 Task: Add the card "MERCHANT" for your new game.
Action: Mouse moved to (222, 680)
Screenshot: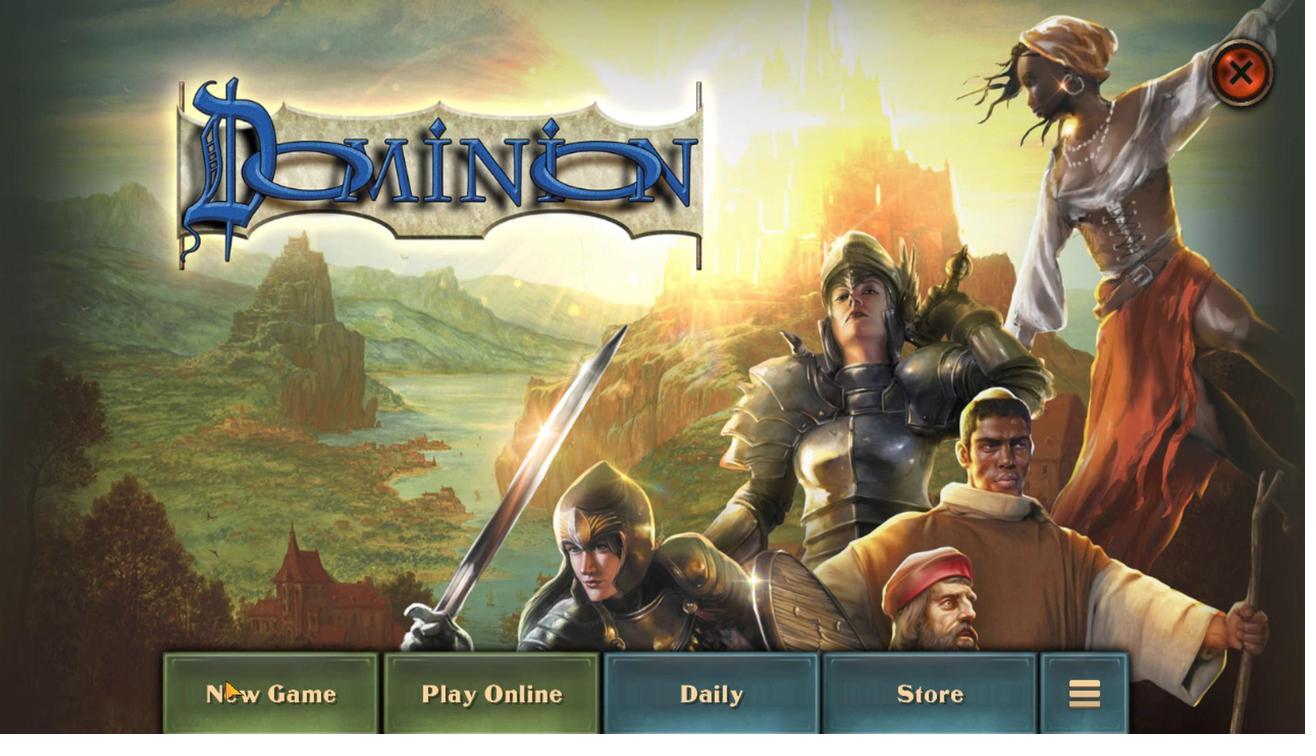 
Action: Mouse pressed left at (222, 680)
Screenshot: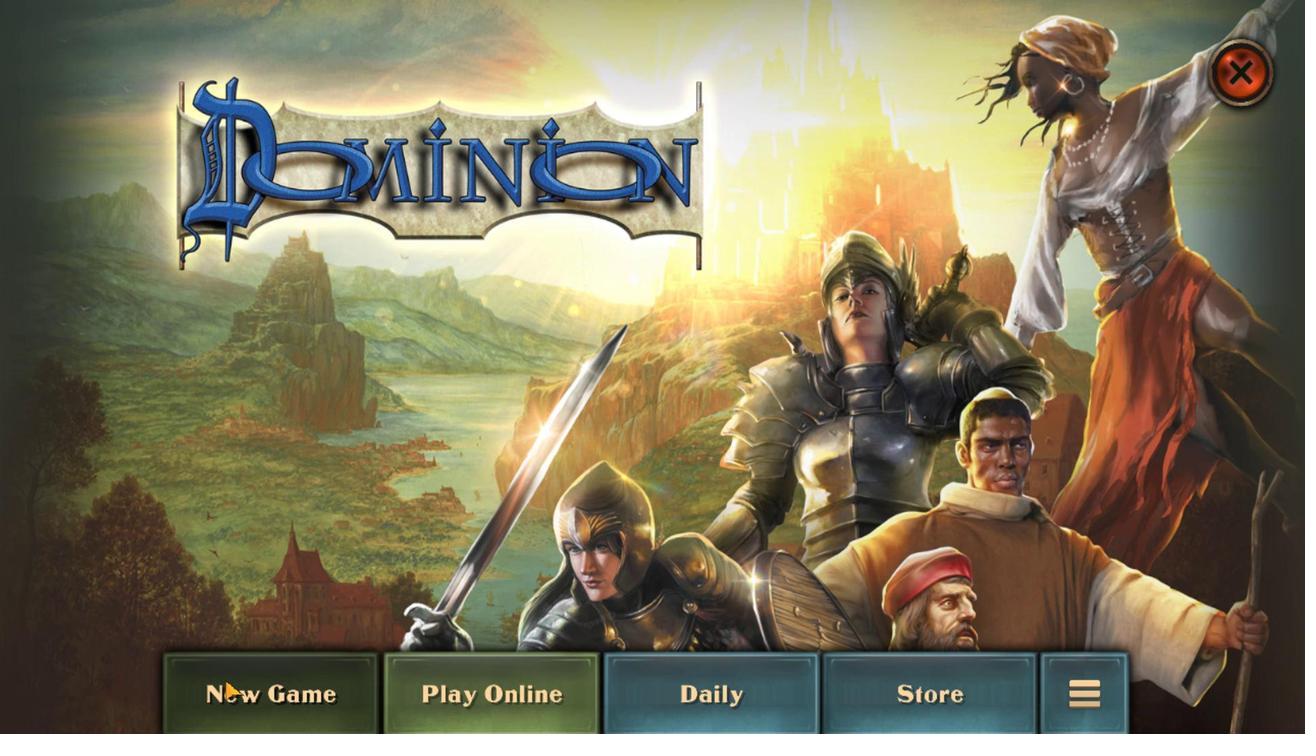 
Action: Mouse moved to (608, 161)
Screenshot: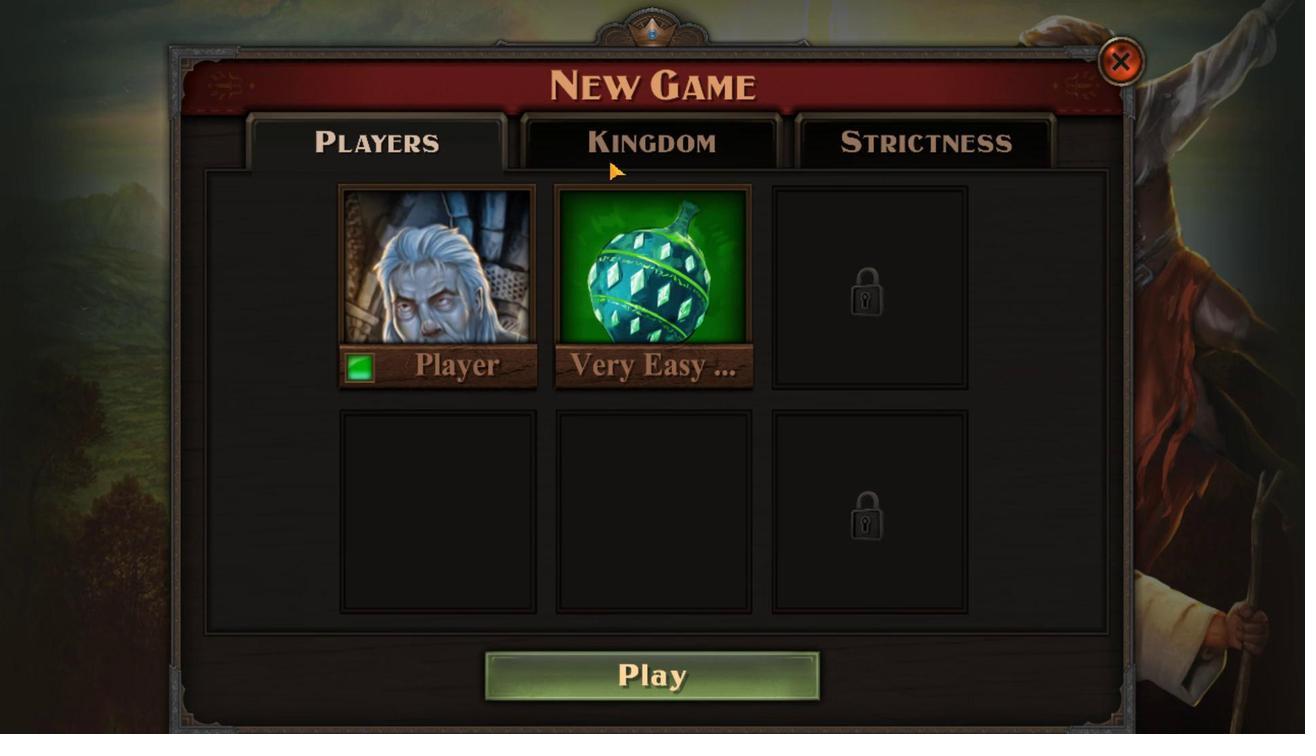 
Action: Mouse pressed left at (608, 161)
Screenshot: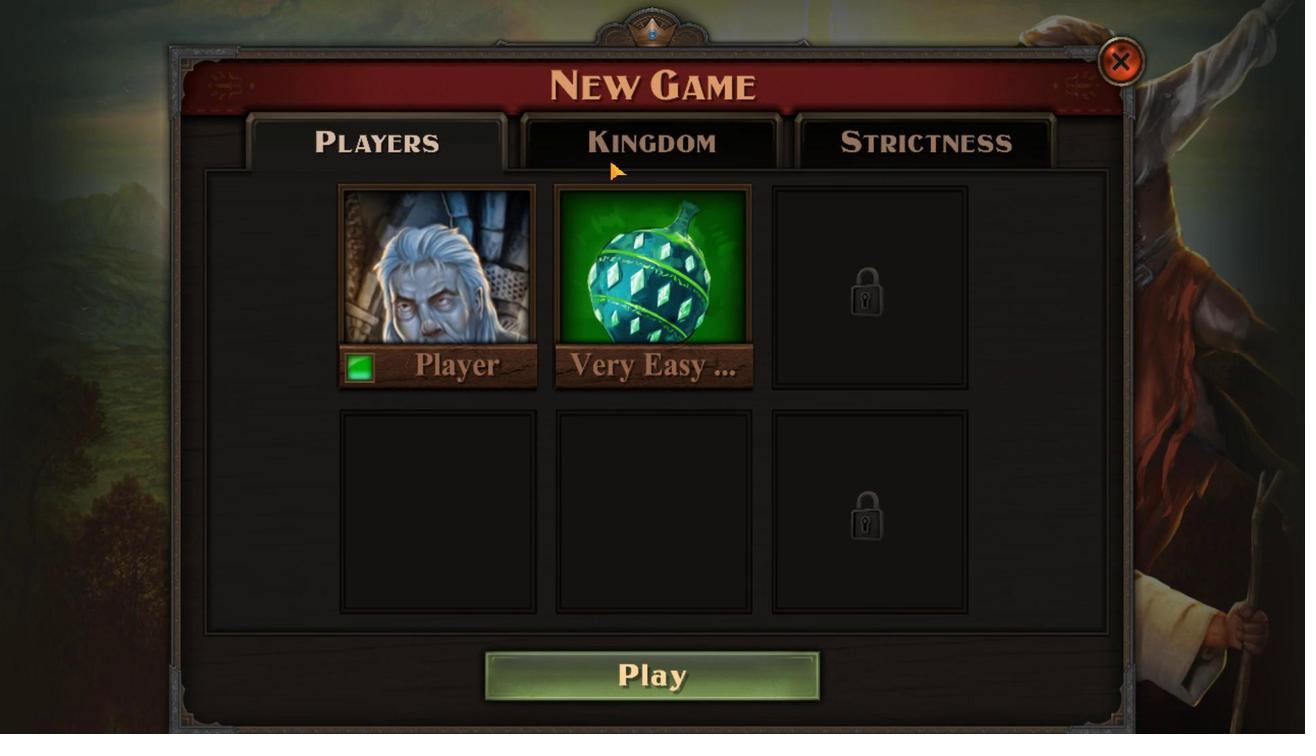 
Action: Mouse moved to (818, 230)
Screenshot: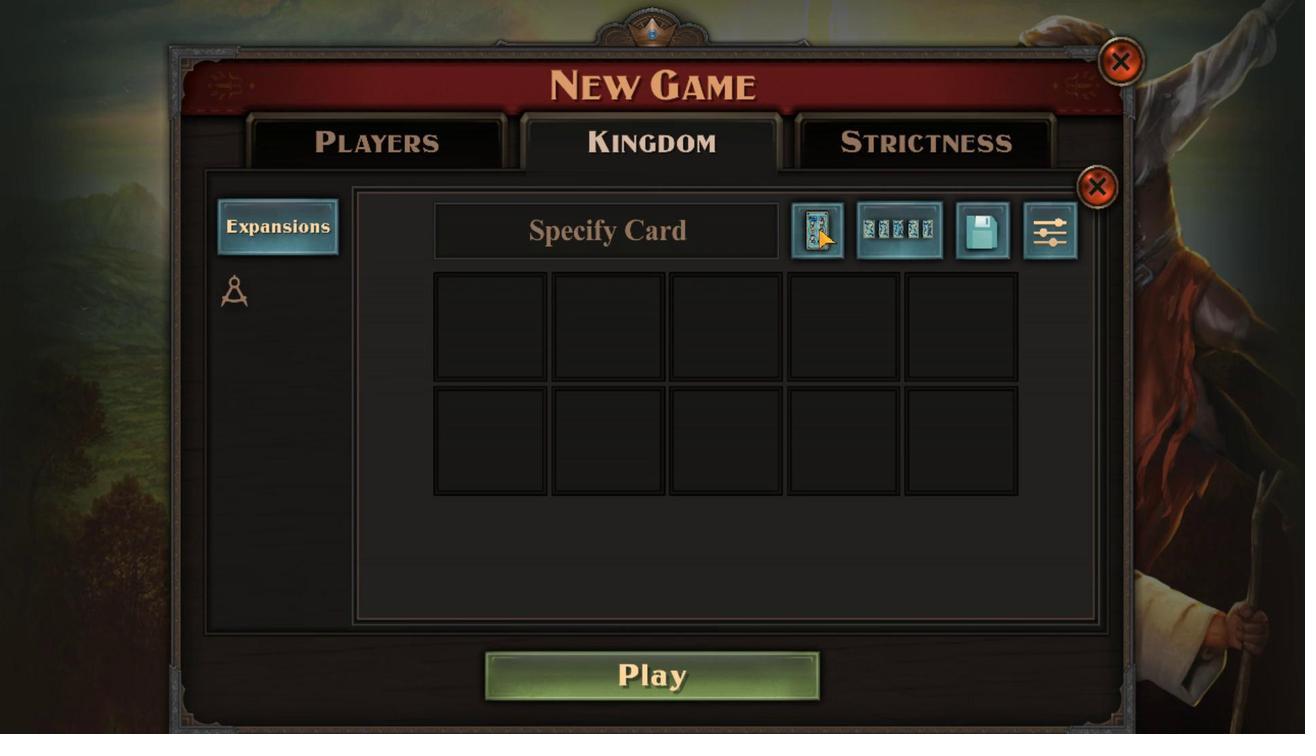 
Action: Mouse pressed left at (818, 230)
Screenshot: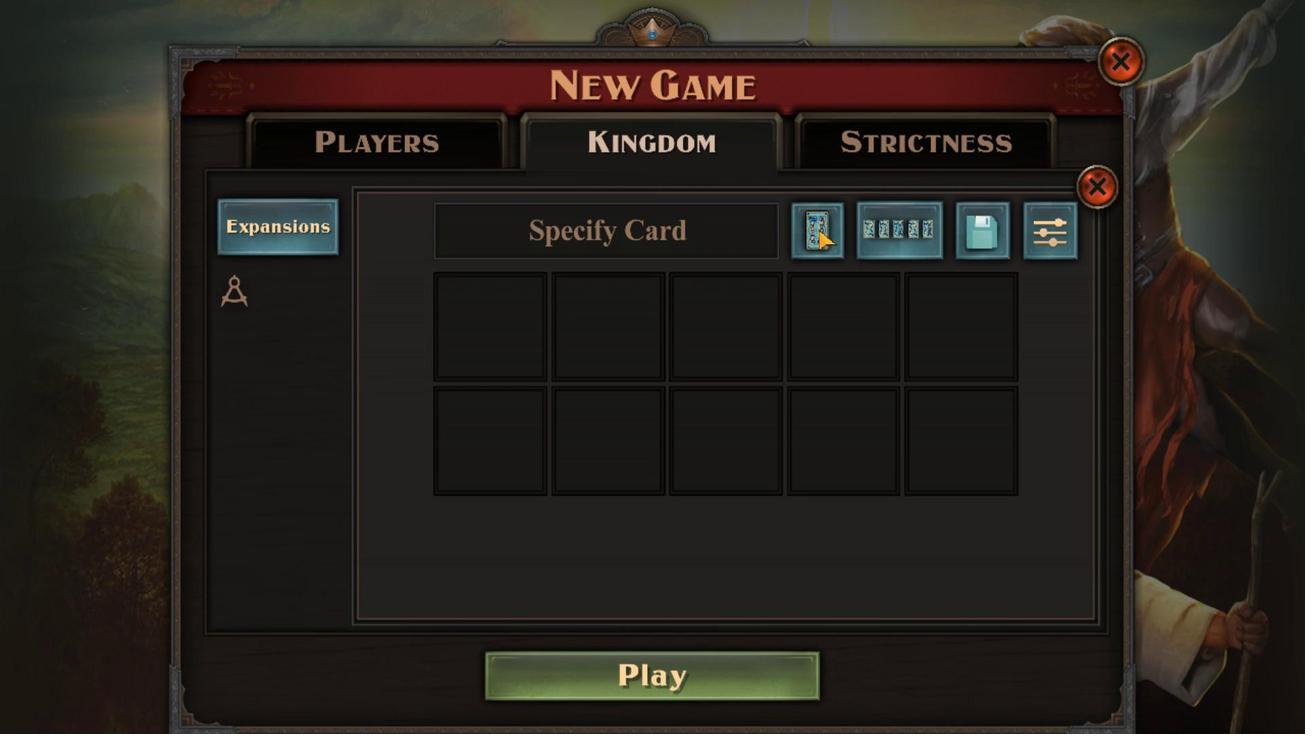 
Action: Mouse moved to (214, 154)
Screenshot: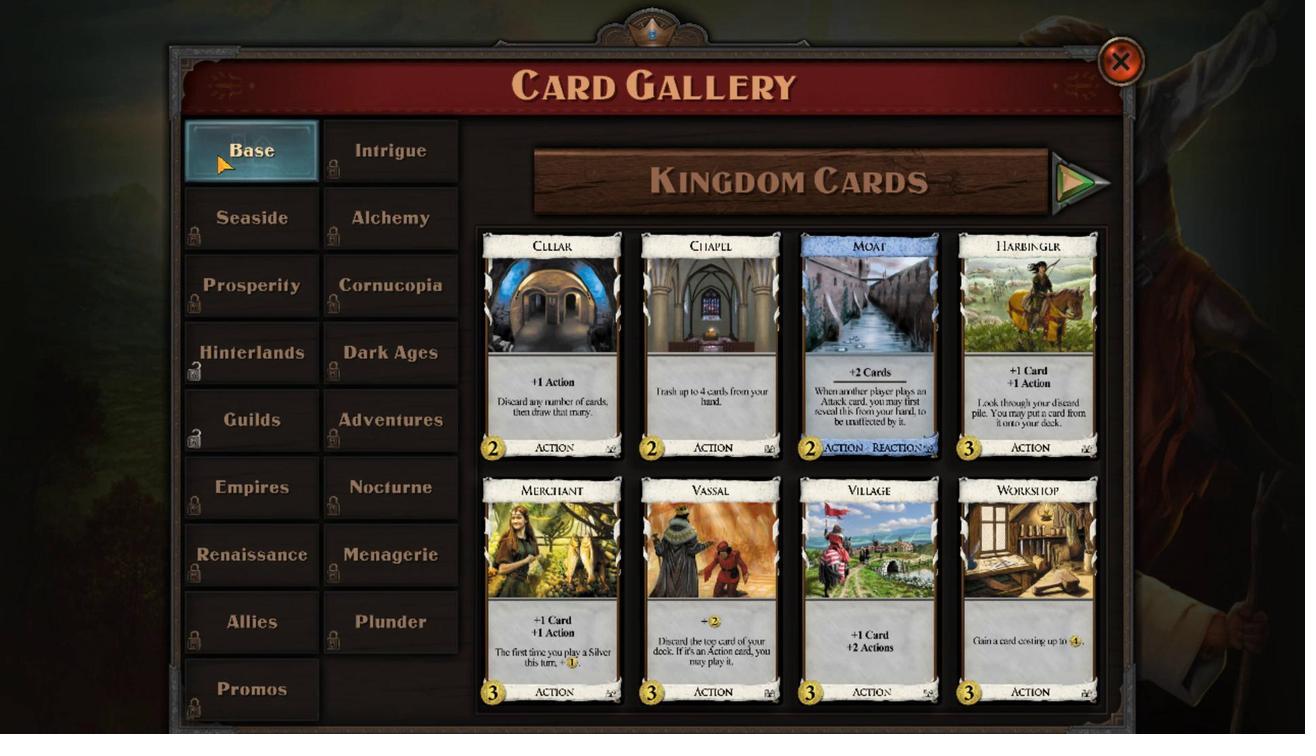 
Action: Mouse pressed left at (214, 154)
Screenshot: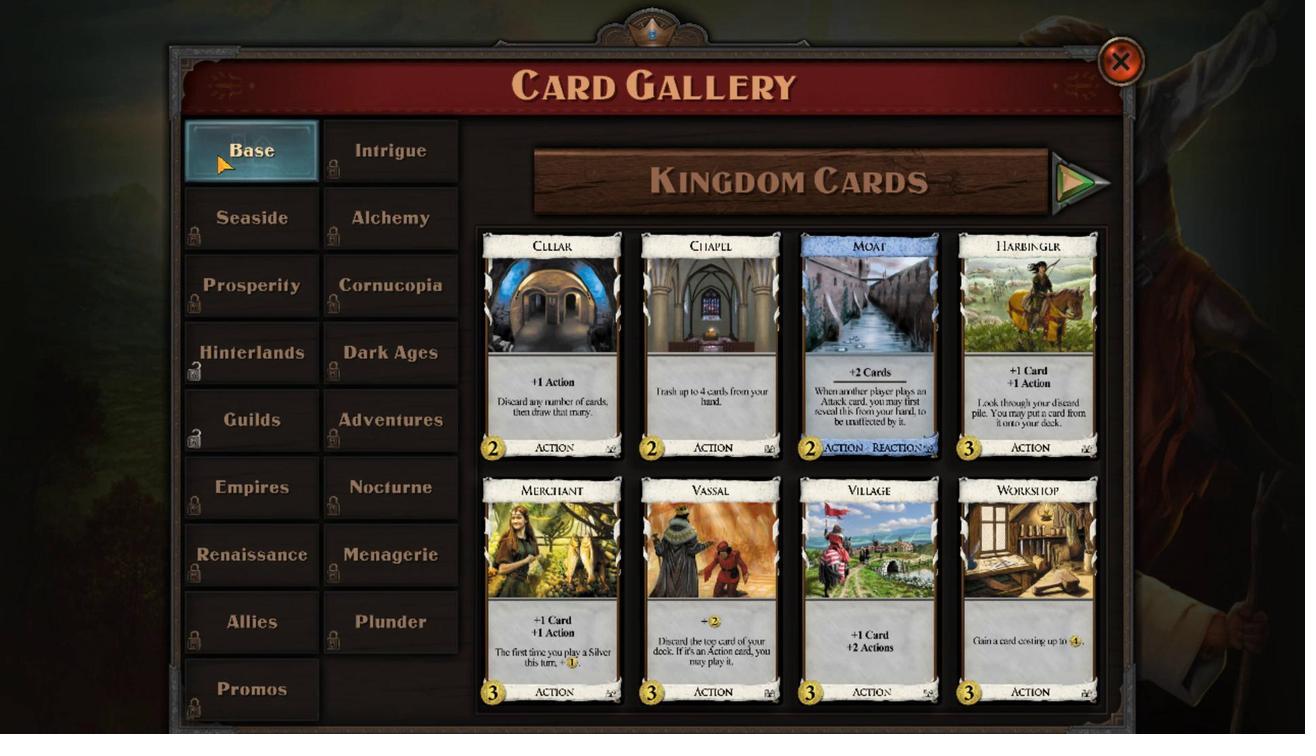 
Action: Mouse moved to (574, 532)
Screenshot: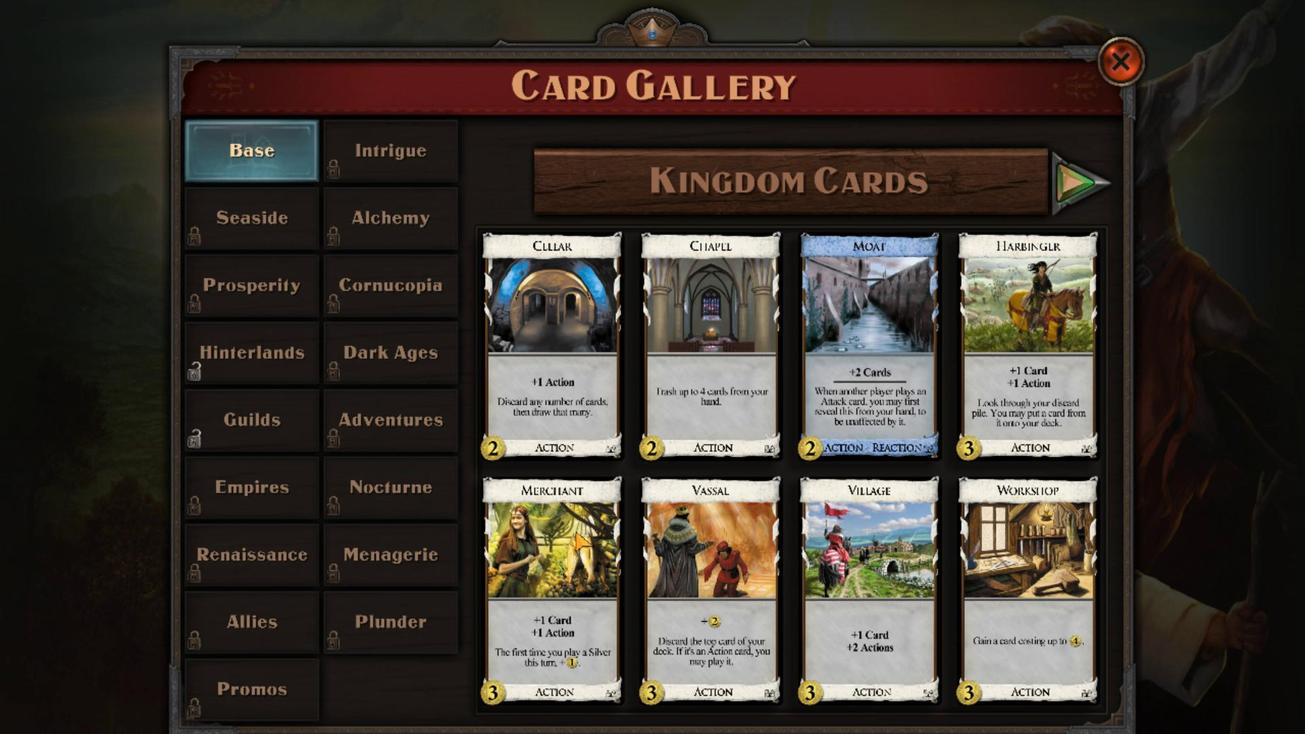 
Action: Mouse pressed left at (574, 532)
Screenshot: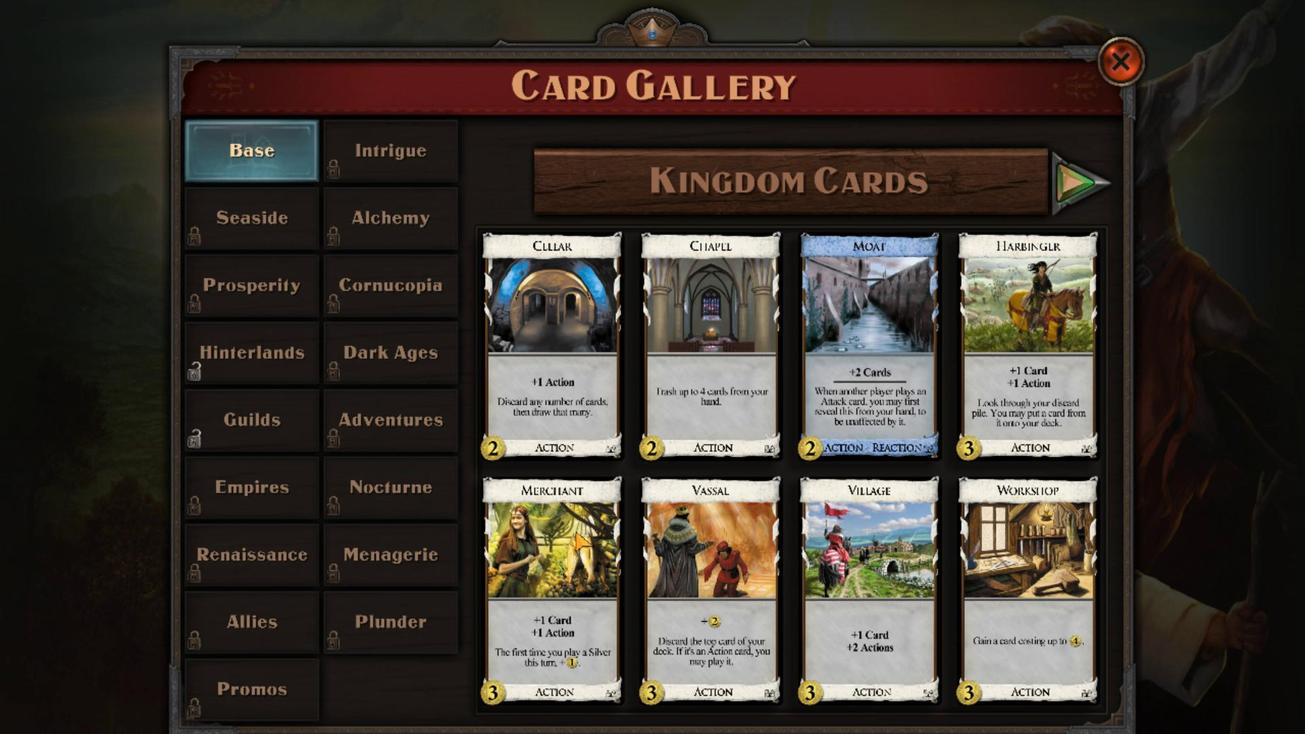
Action: Mouse moved to (570, 522)
Screenshot: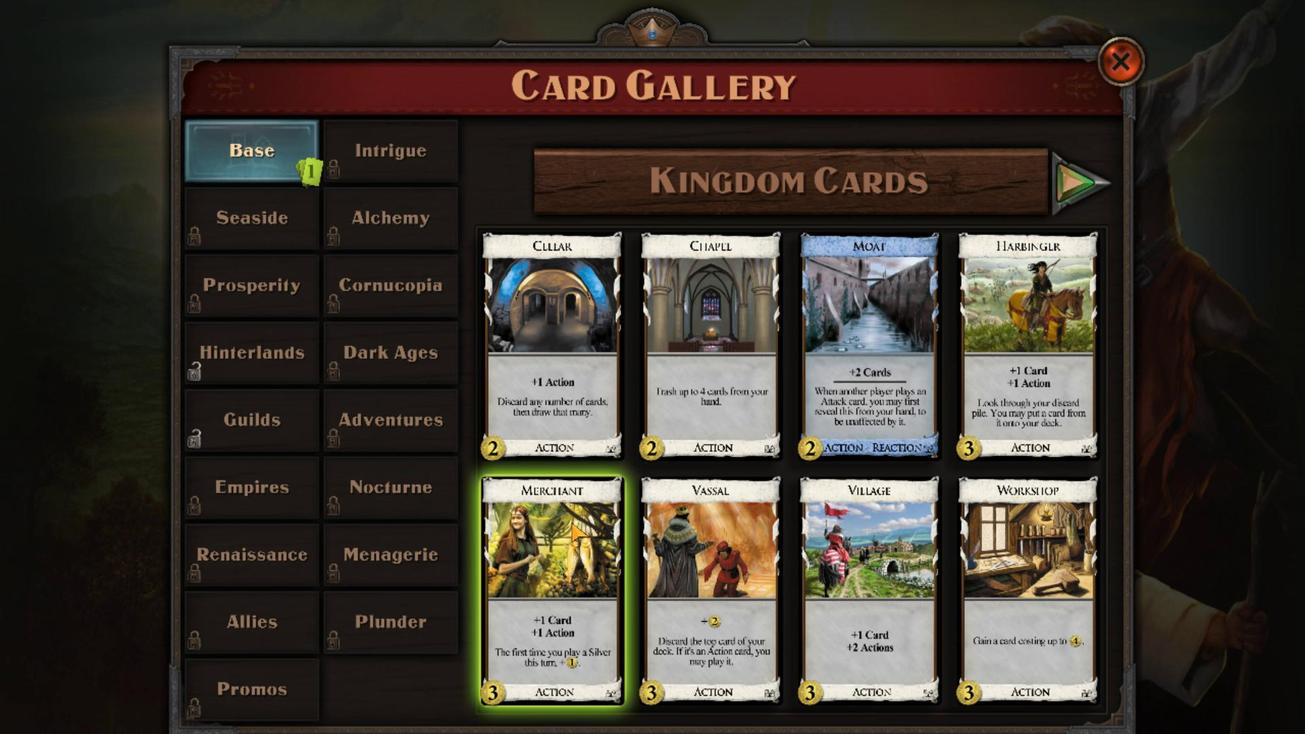 
